 Task: What is the architectural style of the Houses of Parliament in London?
Action: Mouse moved to (281, 114)
Screenshot: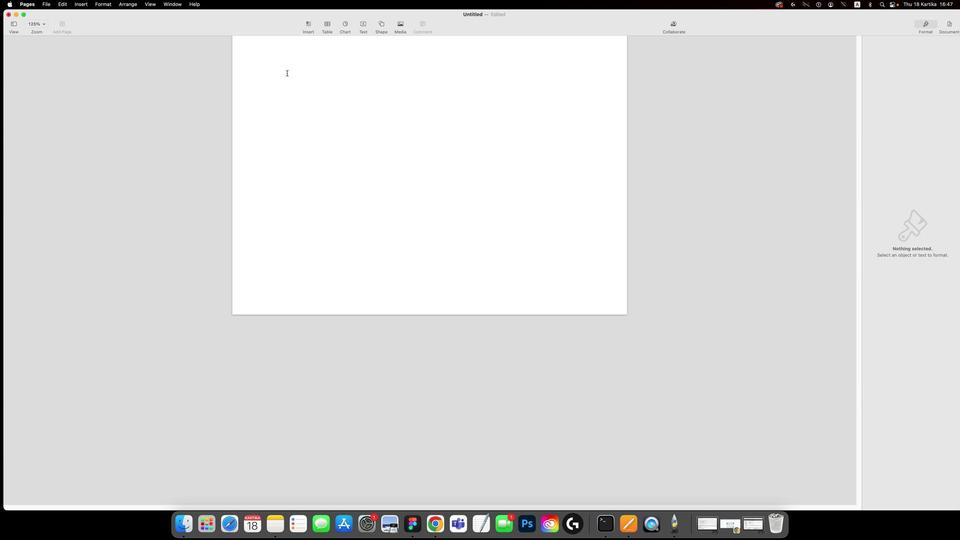 
Action: Mouse pressed left at (281, 114)
Screenshot: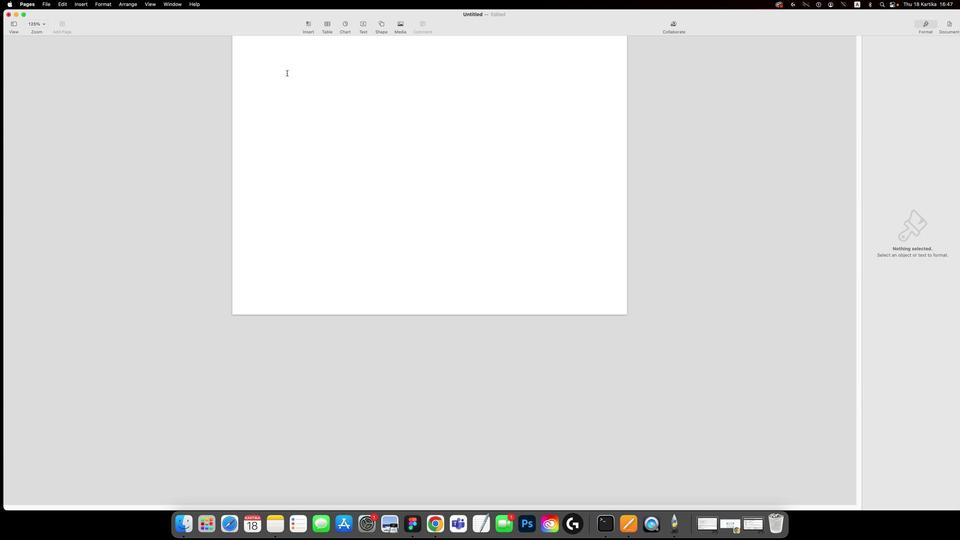 
Action: Mouse moved to (280, 111)
Screenshot: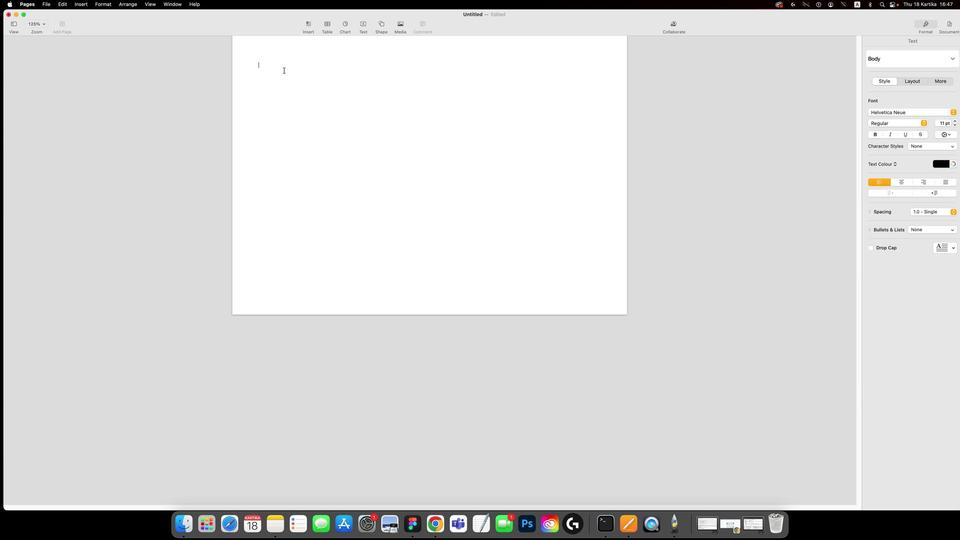 
Action: Mouse pressed left at (280, 111)
Screenshot: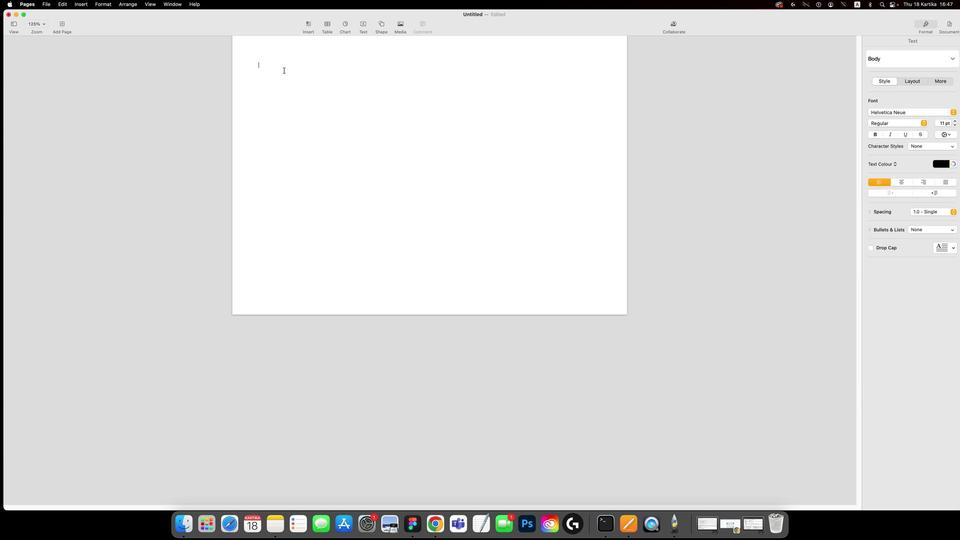 
Action: Key pressed Key.shift'W''h''a''t'Key.space'i''s'Key.space't''h''e'Key.space'a''r''c''h''i''t''e''c''t''u''r''a''l'Key.space's''t''y''l''e'Key.space'o''f'Key.space't''h''e'Key.space'h''o''u''s''e''s'Key.spaceKey.ctrlKey.ctrlKey.ctrlKey.leftKey.rightKey.rightKey.leftKey.leftKey.leftKey.leftKey.leftKey.leftKey.backspaceKey.shift'H'Key.ctrl'0'Key.backspaceKey.ctrlKey.right'o''f'Key.space't''h''e'Key.spaceKey.shift'P''a''r''l''i''a''m''e''n''t'Key.space'i''n'Key.spaceKey.shift'L''o''n''d''o''n'Key.shift_r'?'Key.enter
Screenshot: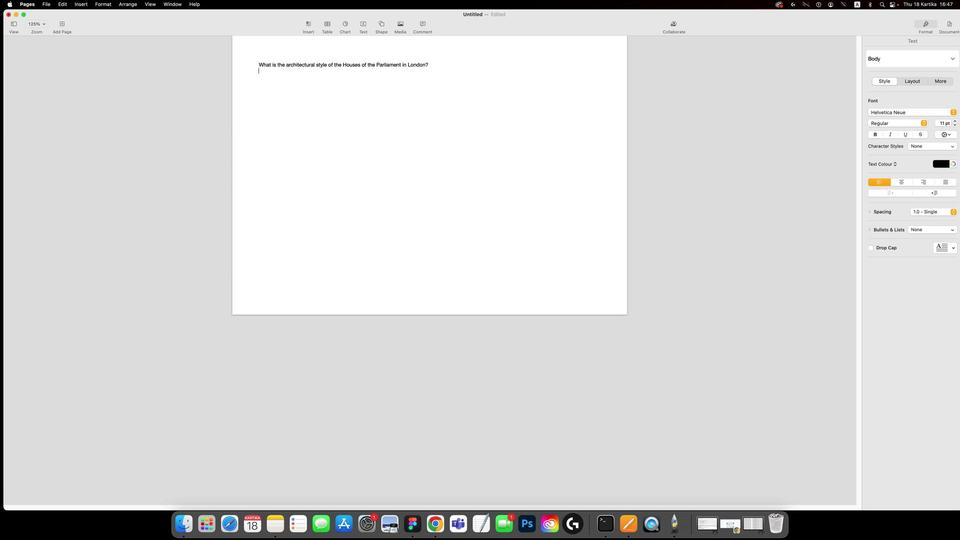 
Action: Mouse moved to (455, 473)
Screenshot: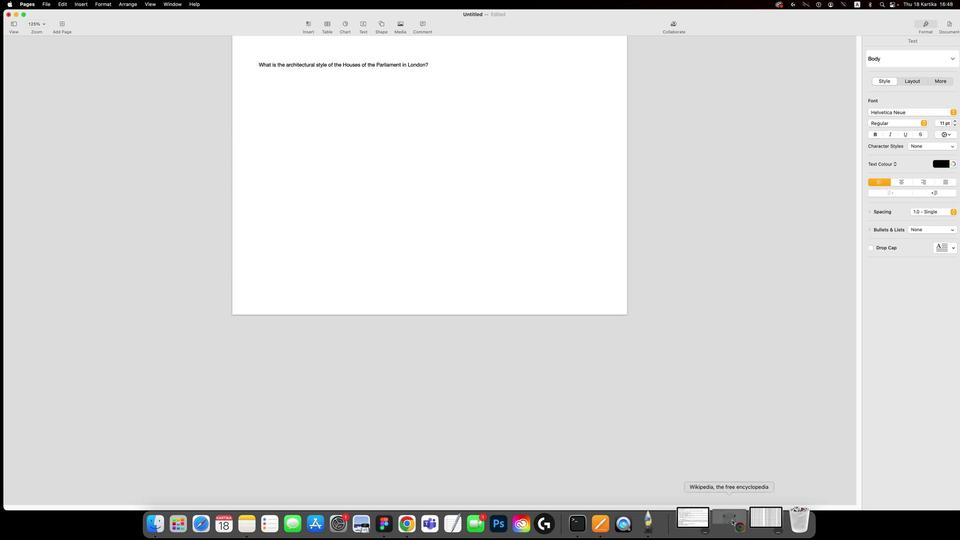 
Action: Mouse pressed left at (455, 473)
Screenshot: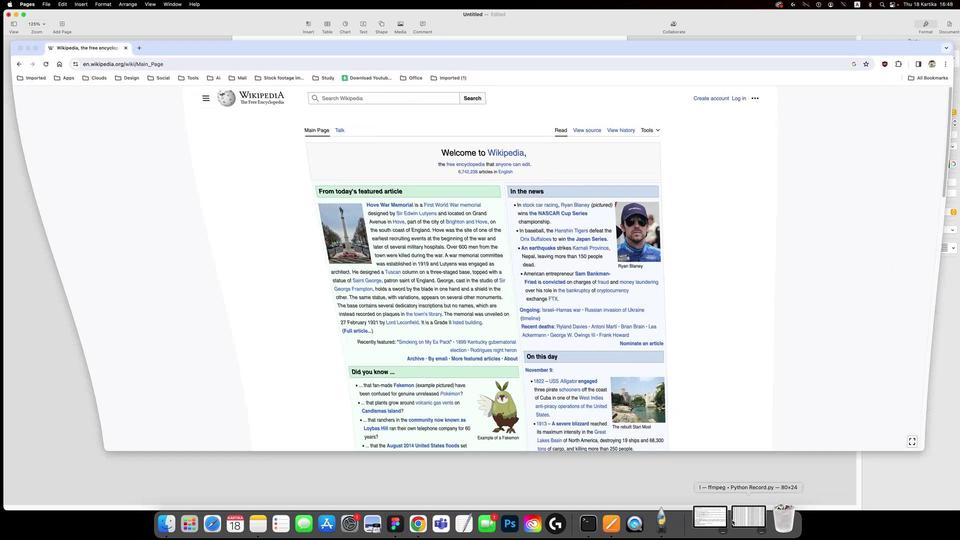 
Action: Mouse moved to (296, 133)
Screenshot: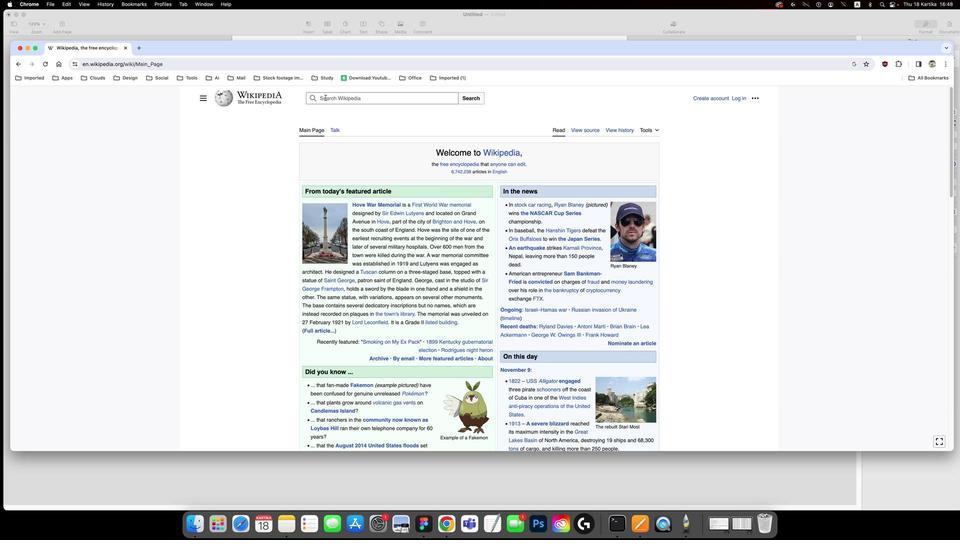 
Action: Mouse pressed left at (296, 133)
Screenshot: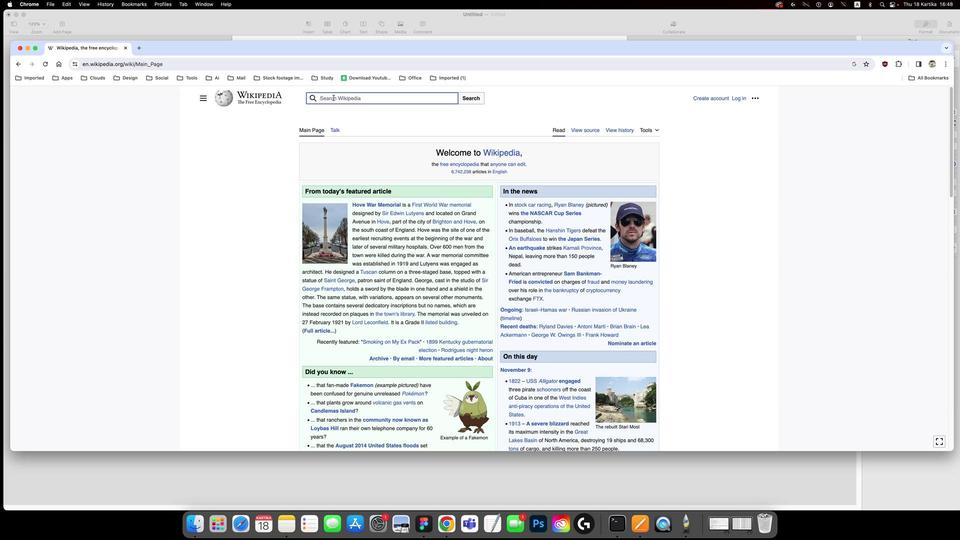 
Action: Mouse moved to (299, 133)
Screenshot: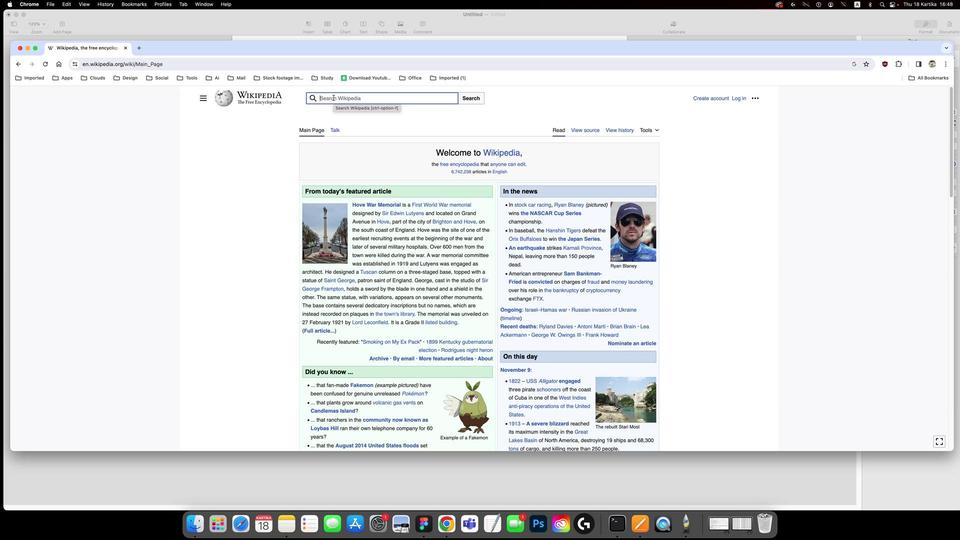 
Action: Key pressed Key.shift'H''o''u''s''e''s'Key.space'o''f'Key.spaceKey.shift'P''a''r''l''i''a''m''e''n''t'Key.space'i''n'Key.spaceKey.shift'L''o''n''d''o''n'Key.enter
Screenshot: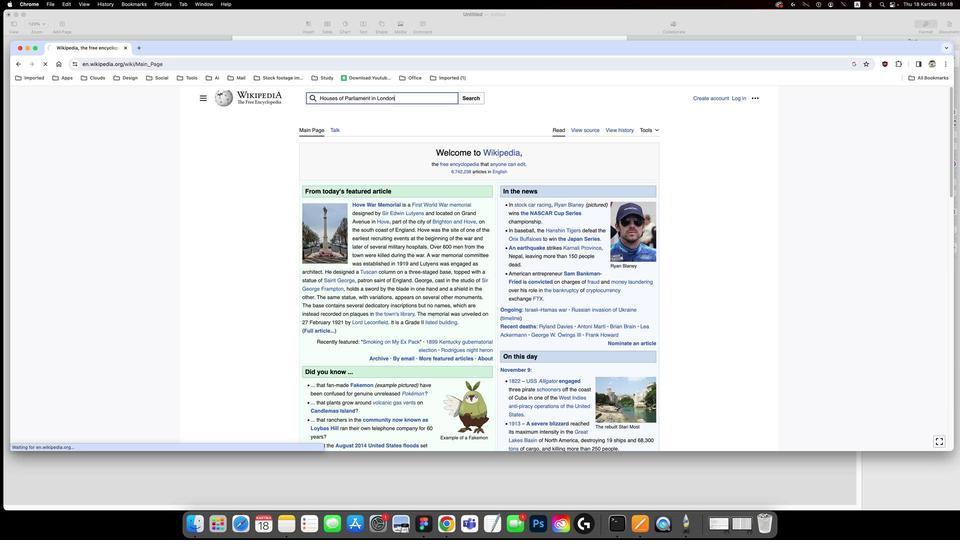 
Action: Mouse moved to (277, 298)
Screenshot: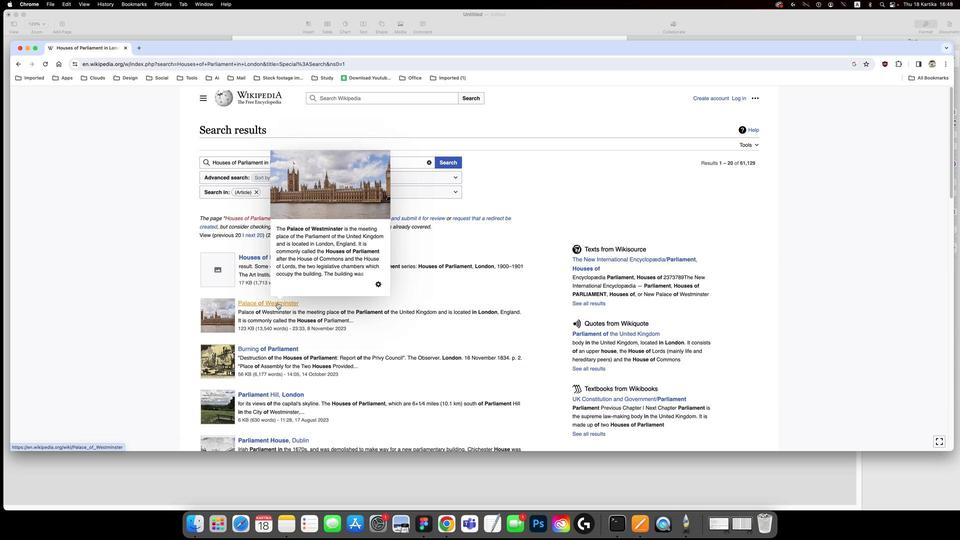 
Action: Mouse pressed left at (277, 298)
Screenshot: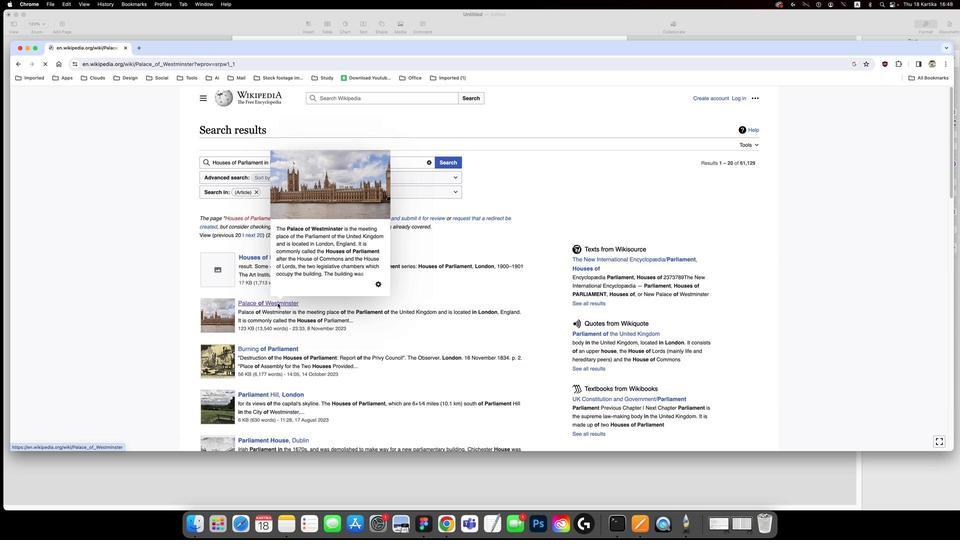 
Action: Mouse moved to (540, 132)
Screenshot: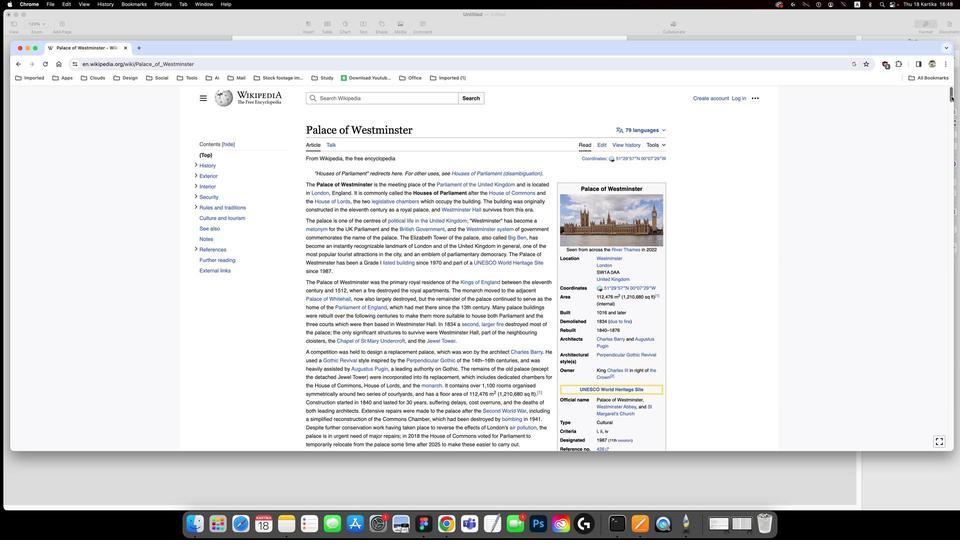 
Action: Mouse pressed left at (540, 132)
Screenshot: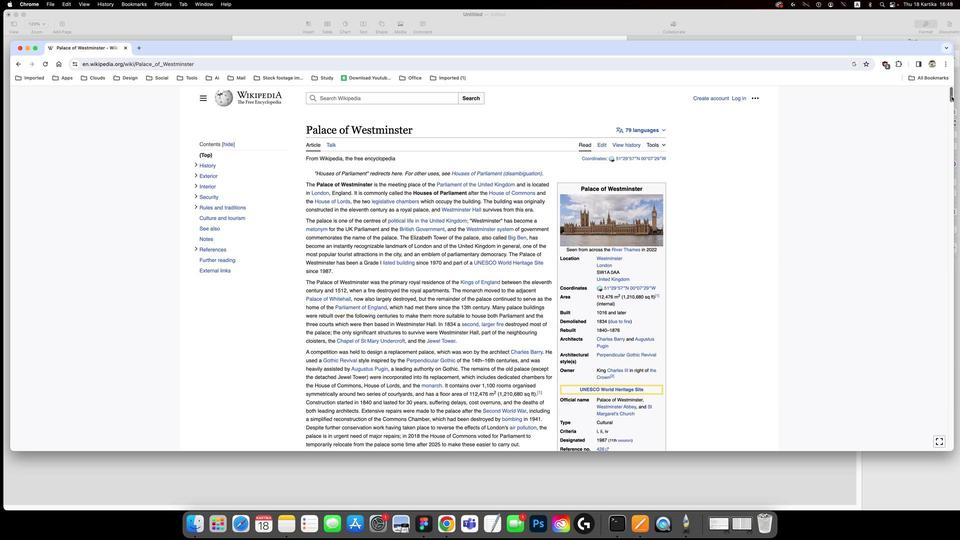 
Action: Mouse moved to (180, 93)
Screenshot: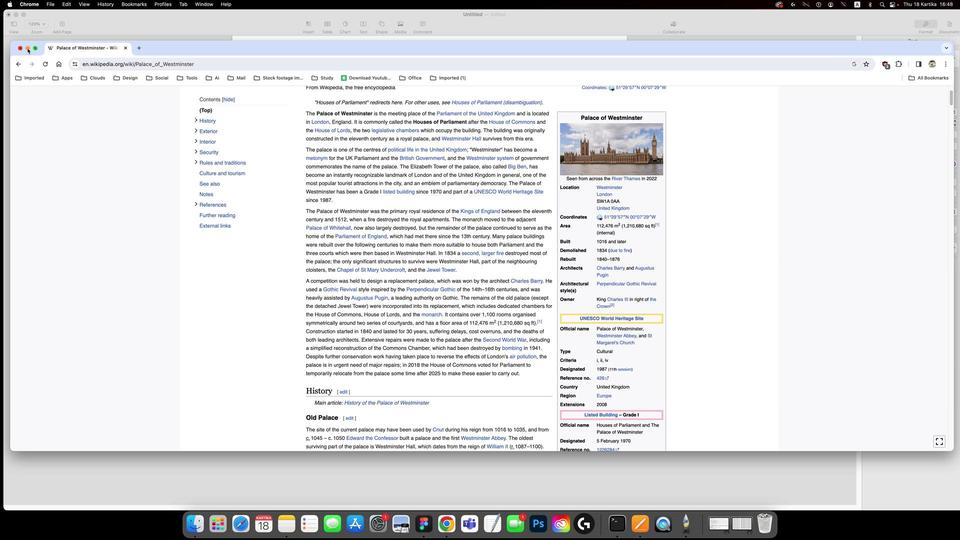 
Action: Mouse pressed left at (180, 93)
Screenshot: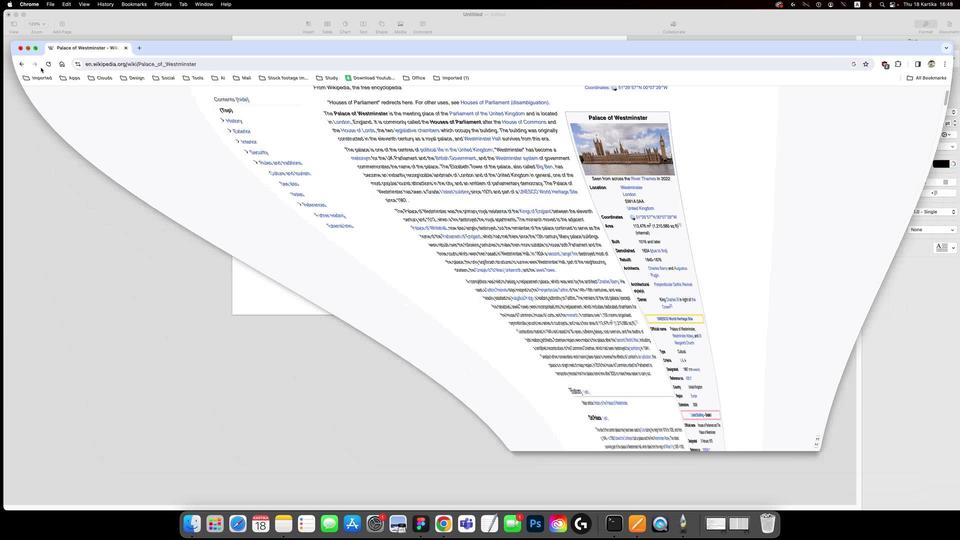 
Action: Mouse moved to (343, 108)
Screenshot: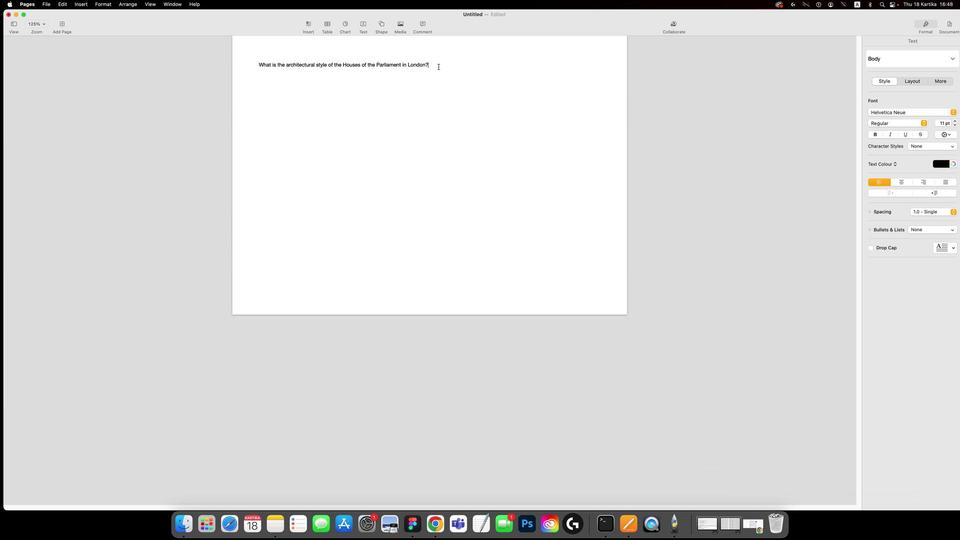 
Action: Mouse pressed left at (343, 108)
Screenshot: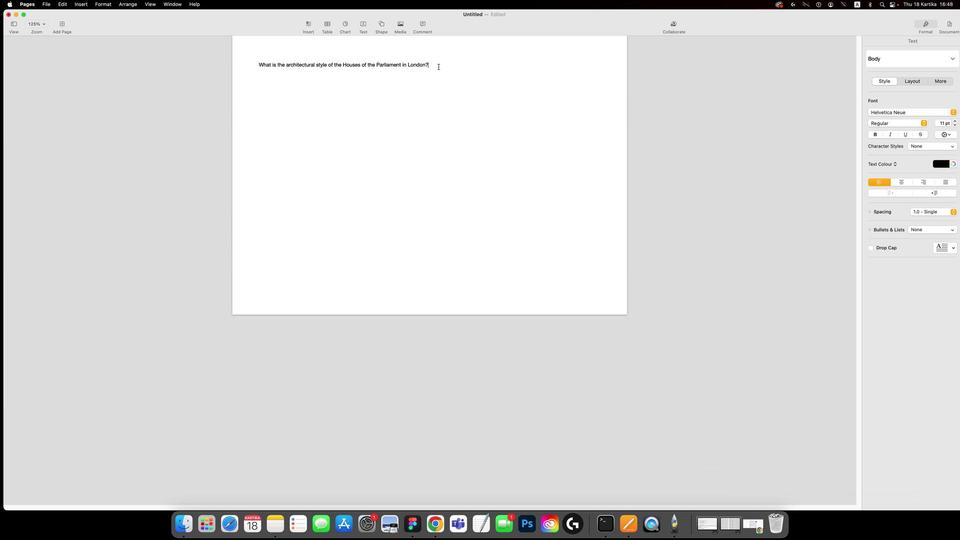 
Action: Mouse moved to (340, 108)
Screenshot: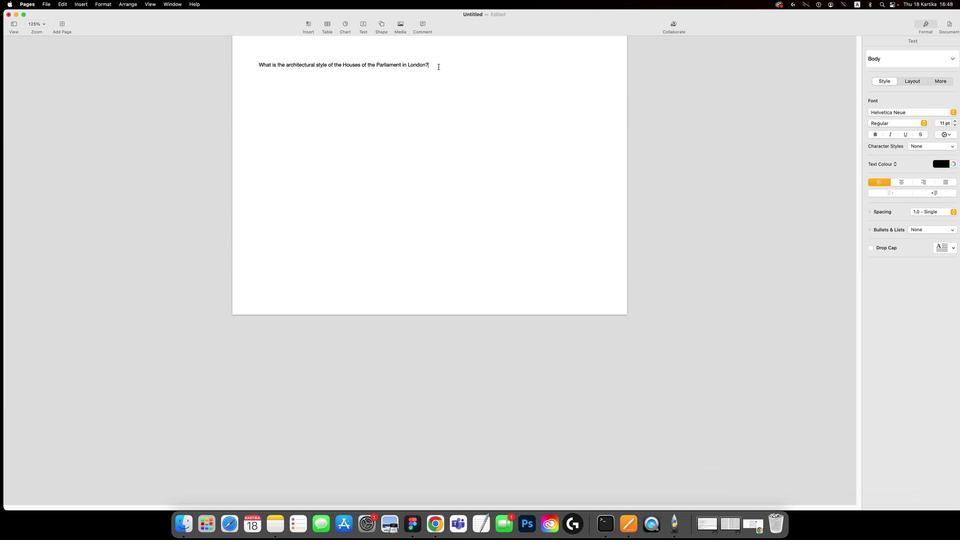 
Action: Mouse pressed left at (340, 108)
Screenshot: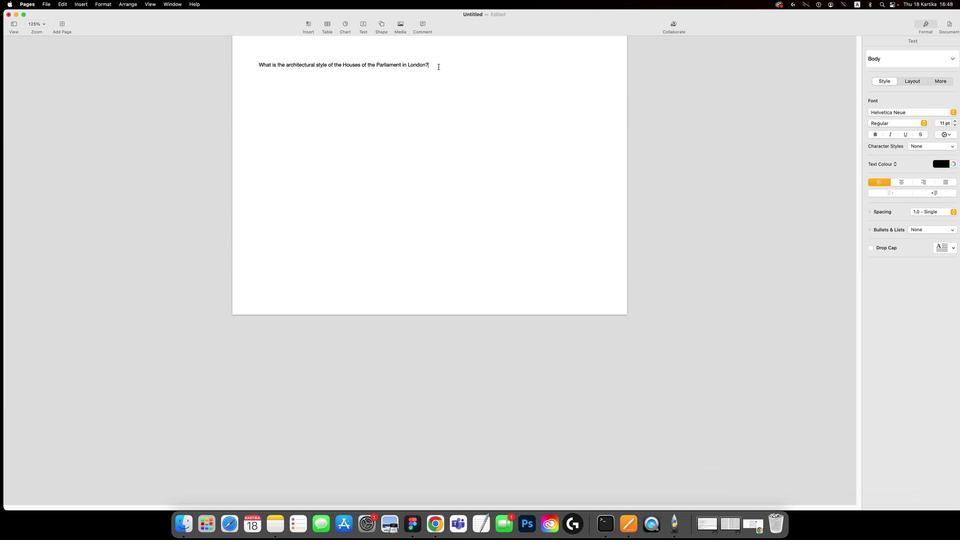 
Action: Key pressed Key.enterKey.shift'T''h''e'Key.space'a''r''c''h''i''t''e''c''t''u''r''a''l'Key.space's''t''y''l''e'Key.space'o''f'Key.space't''h''e'Key.spaceKey.shift'H''o''u''s''e''s'Key.space'o''f'Key.spaceKey.shift'P''a''r''l''i''a''m''e''n''t'Key.space'i''n'Key.spaceKey.shift'L''o''n''d''o''n'Key.space'i''s'Key.spaceKey.shiftKey.shift'P''e''r''p''e''n''d''i''c''u''l''a''r'Key.spaceKey.shift'G''o''t''h''i''c'Key.spaceKey.shift'R''e''v''i''v''a''l''.'
Screenshot: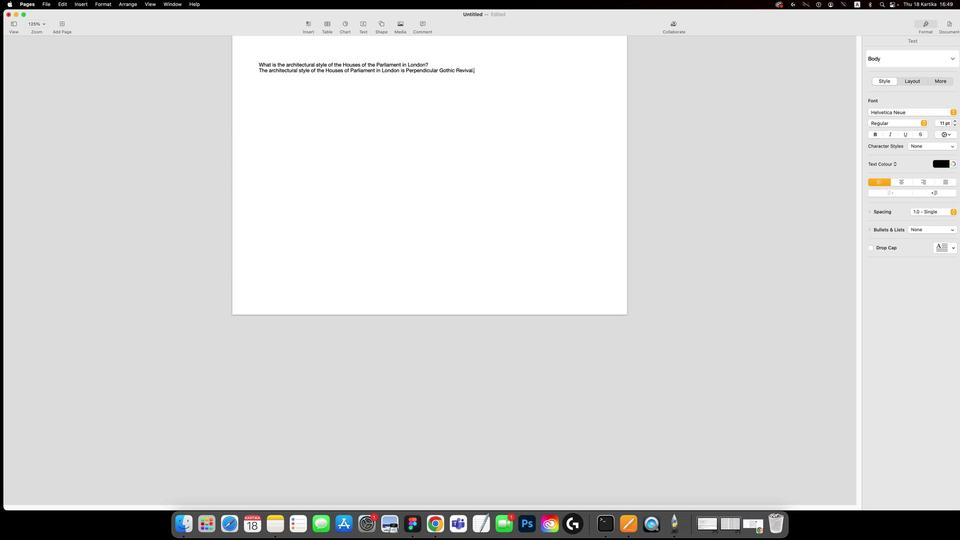 
Action: Mouse moved to (462, 473)
Screenshot: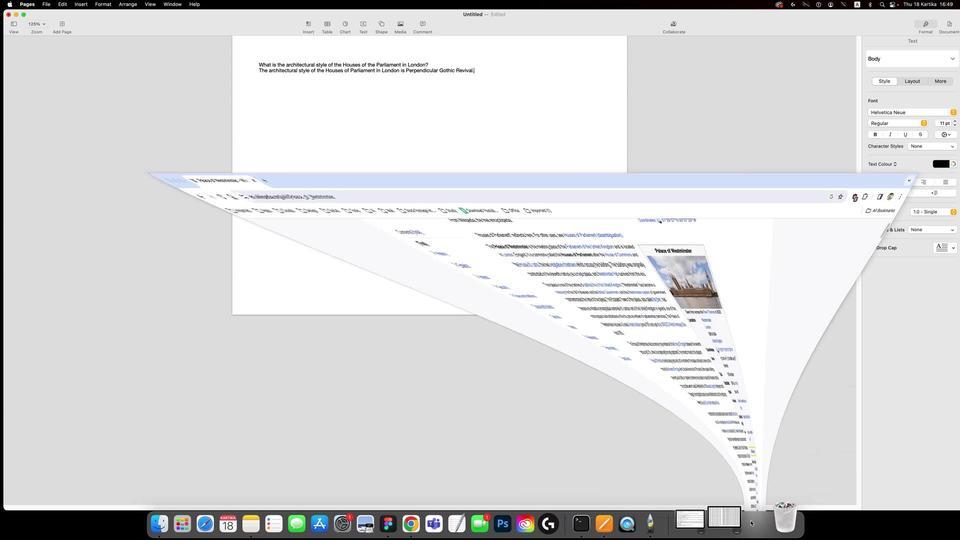 
Action: Mouse pressed left at (462, 473)
Screenshot: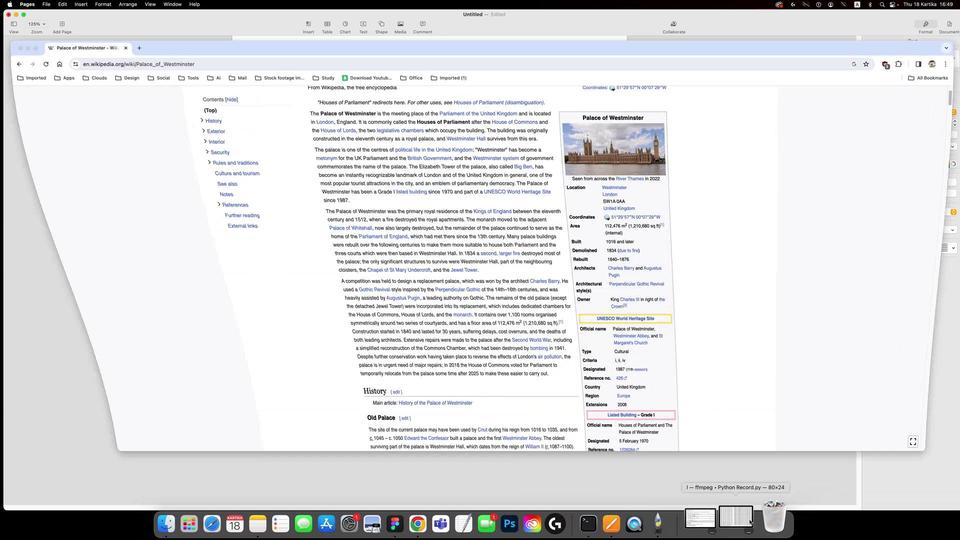
Action: Mouse moved to (541, 134)
Screenshot: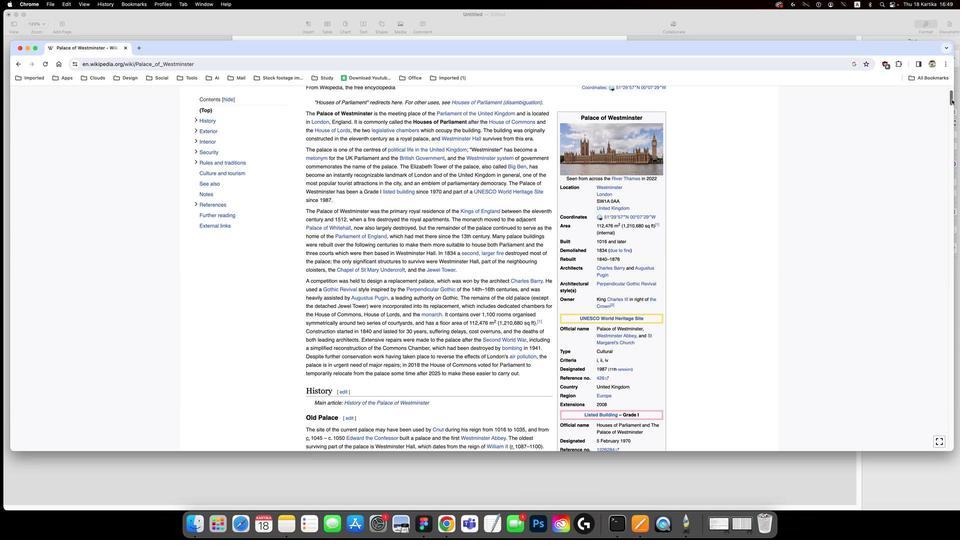
Action: Mouse pressed left at (541, 134)
Screenshot: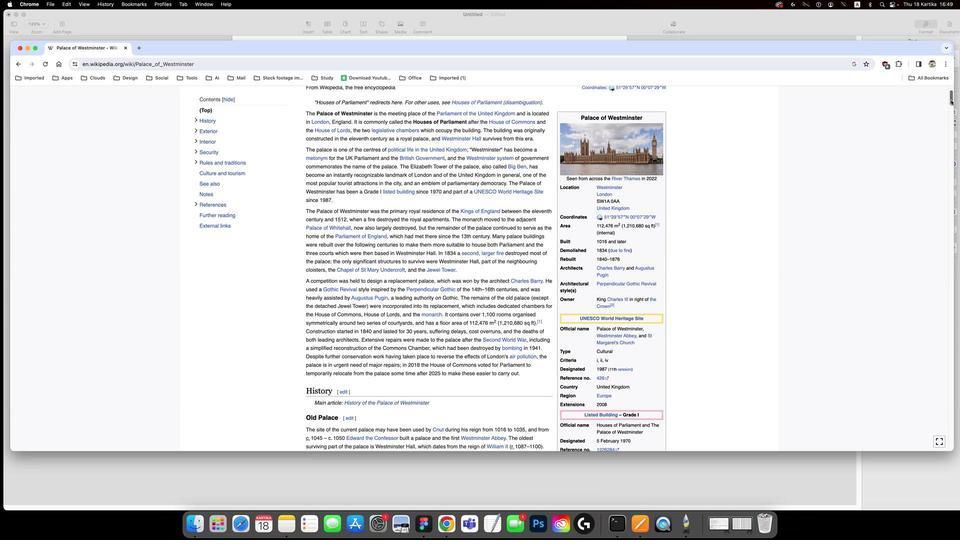 
Action: Mouse moved to (540, 135)
Screenshot: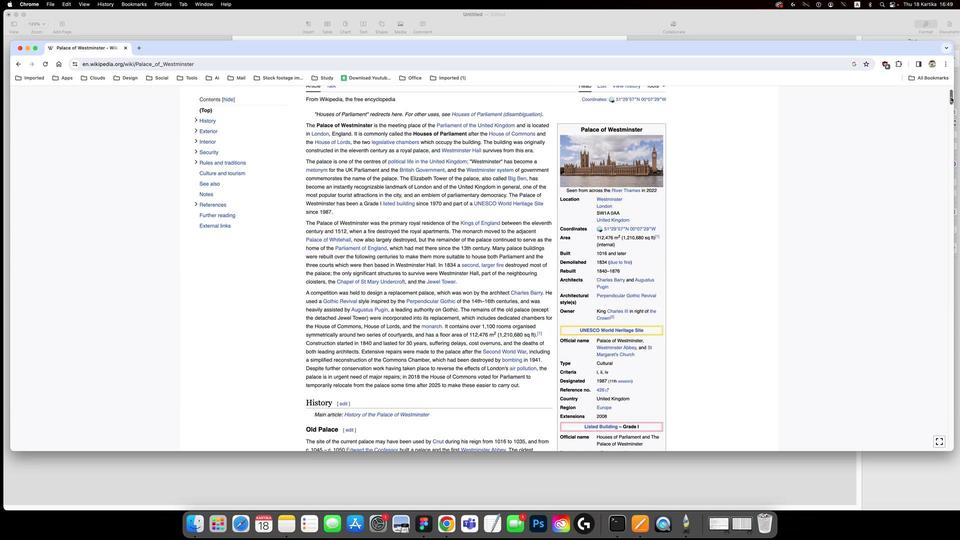 
Action: Mouse pressed left at (540, 135)
Screenshot: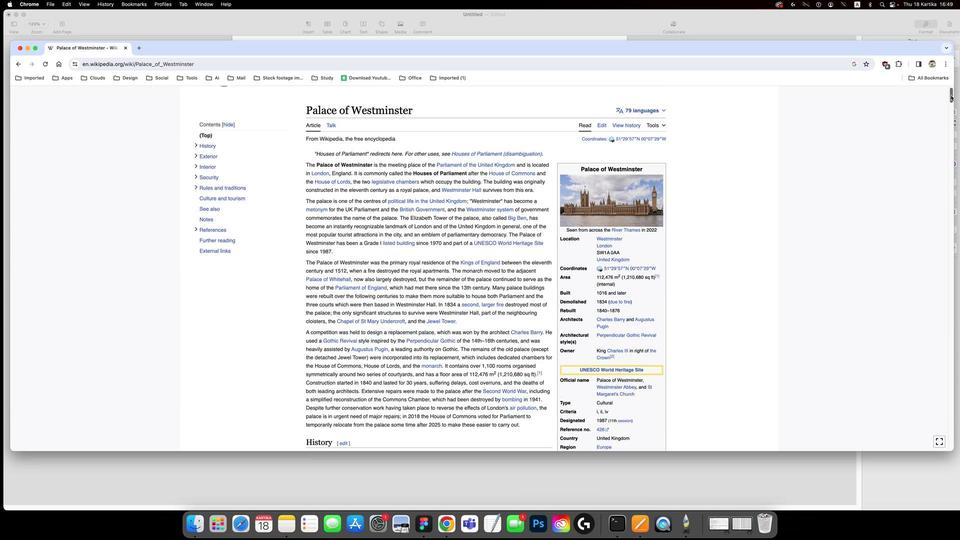 
Action: Mouse moved to (543, 142)
Screenshot: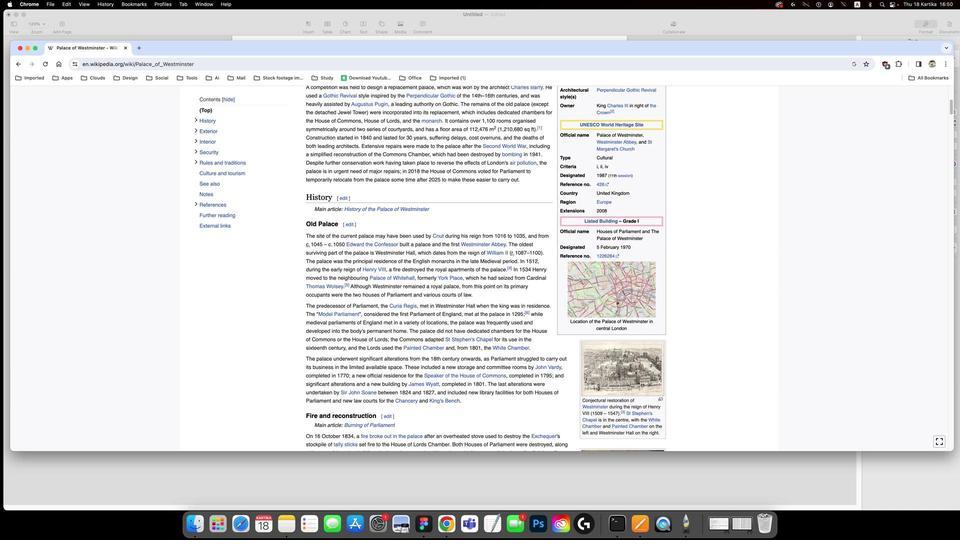 
